 Task: Search for tasks with the subject 'Team'.
Action: Mouse moved to (18, 145)
Screenshot: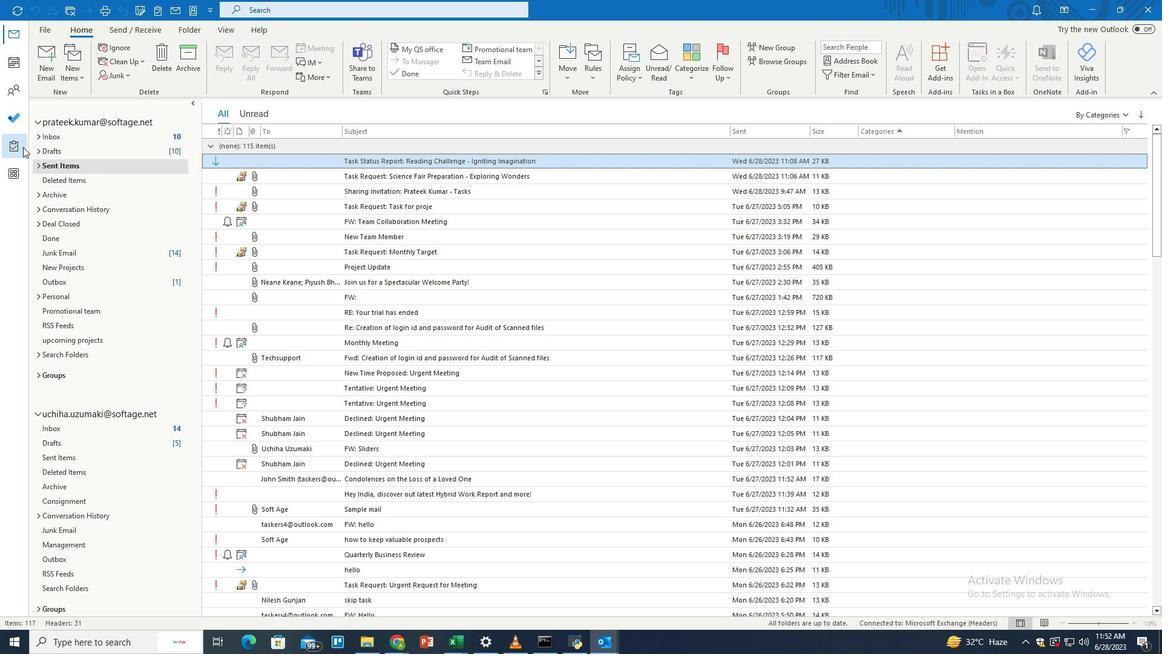 
Action: Mouse pressed left at (18, 145)
Screenshot: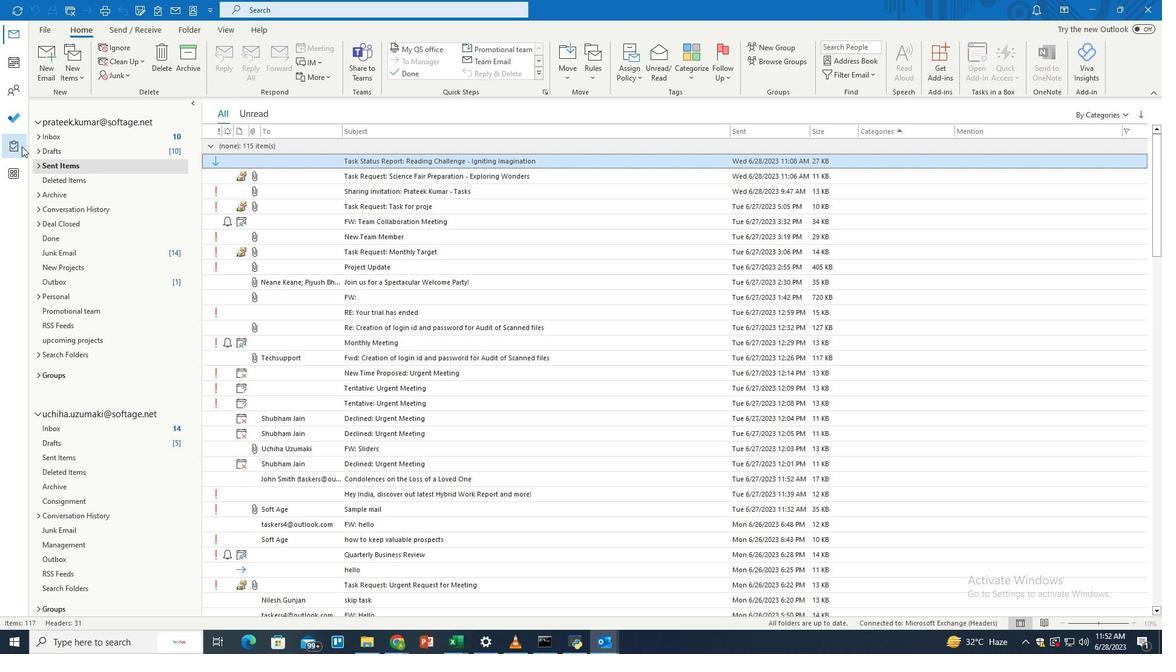 
Action: Mouse moved to (476, 5)
Screenshot: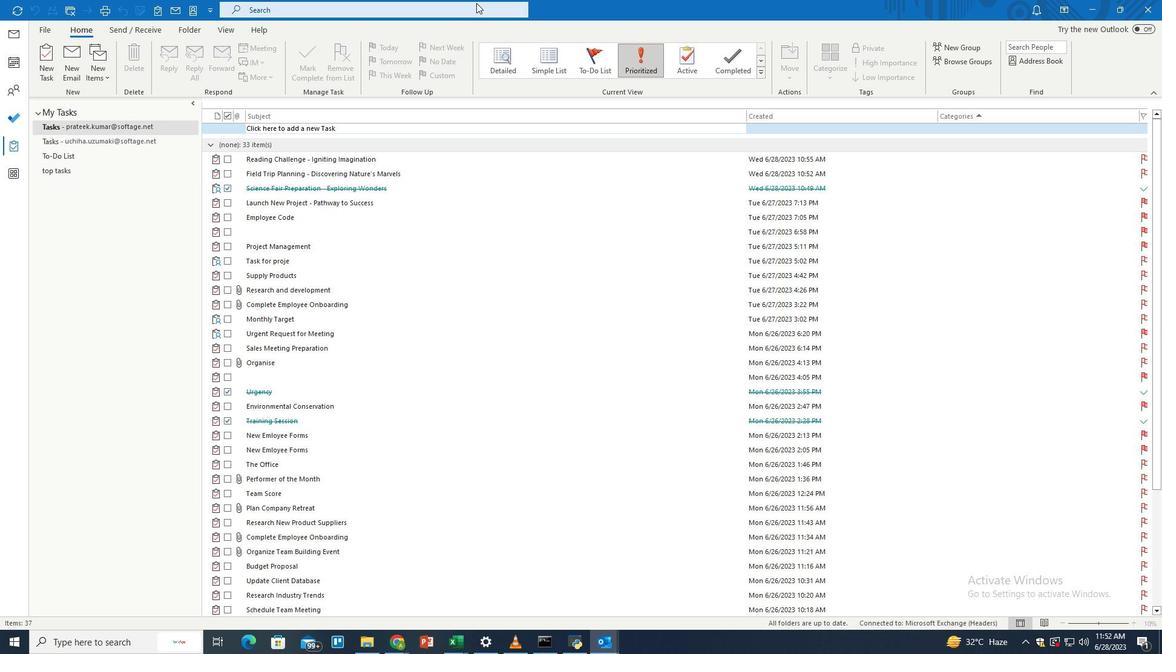 
Action: Mouse pressed left at (476, 5)
Screenshot: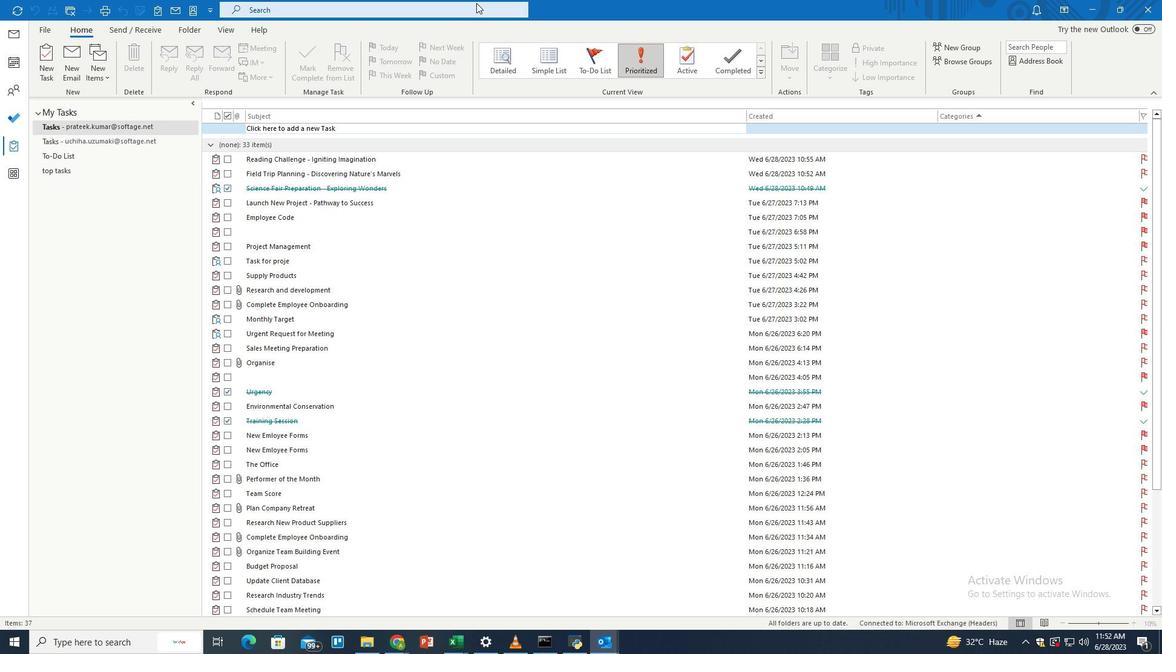 
Action: Mouse moved to (563, 8)
Screenshot: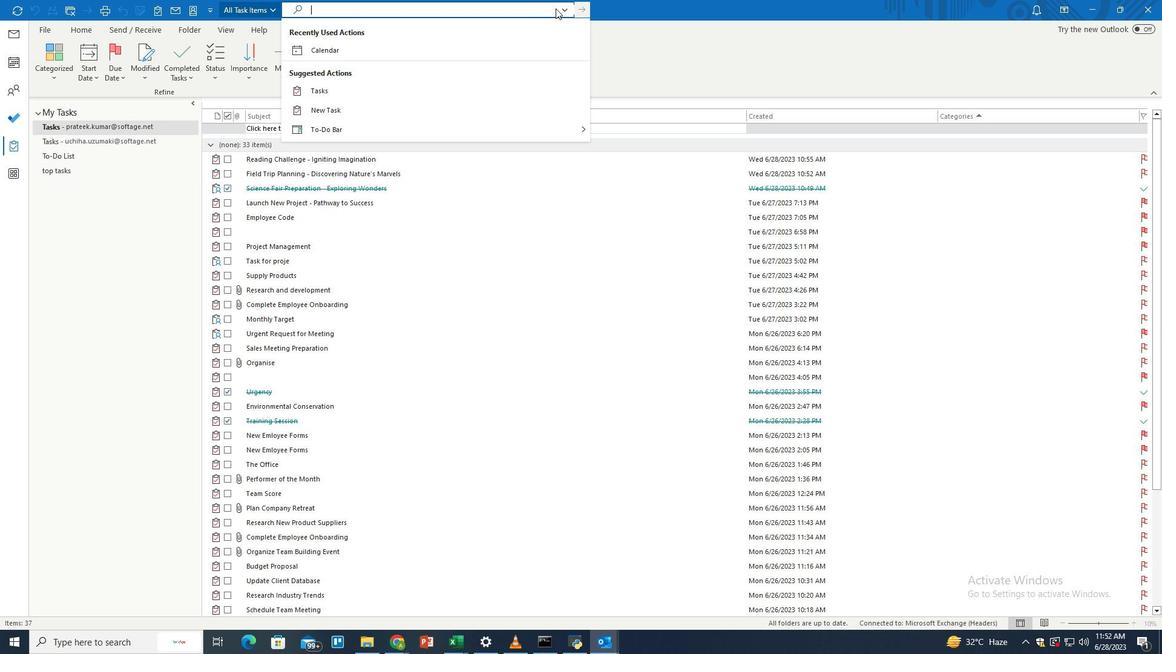 
Action: Mouse pressed left at (563, 8)
Screenshot: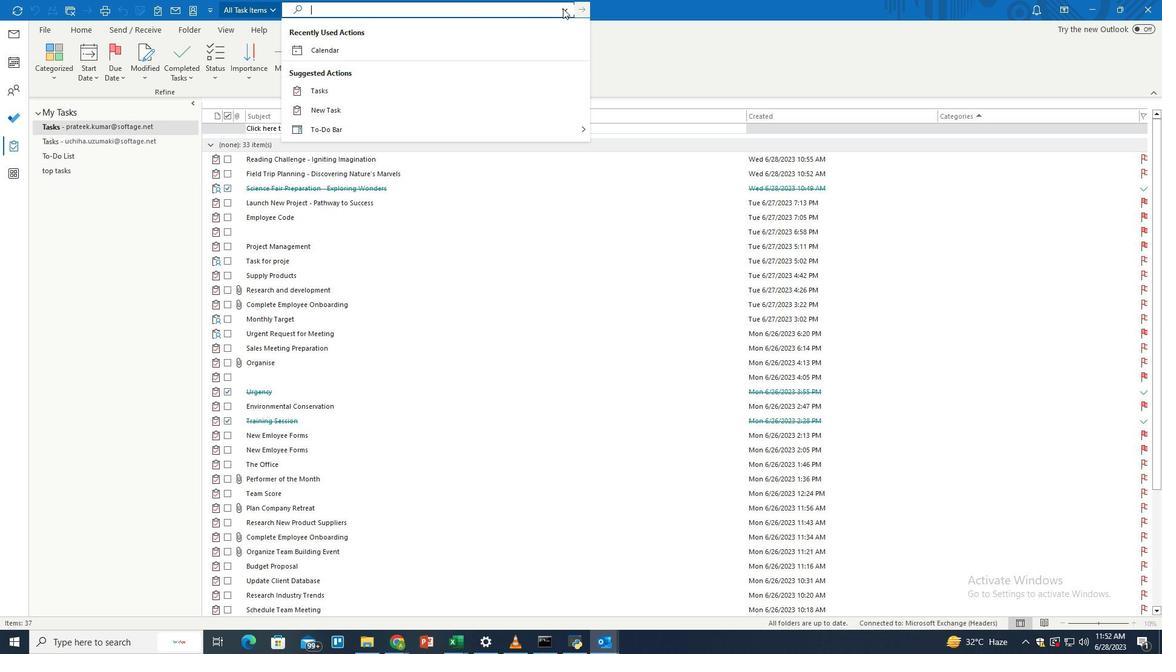 
Action: Mouse moved to (374, 258)
Screenshot: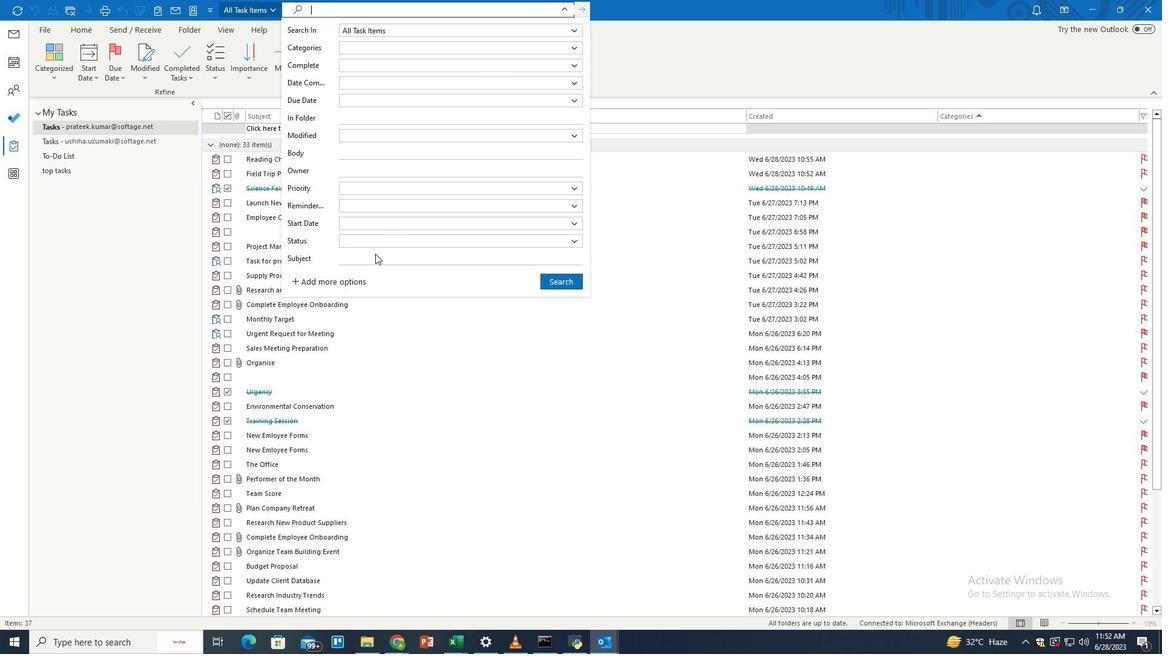 
Action: Mouse pressed left at (374, 258)
Screenshot: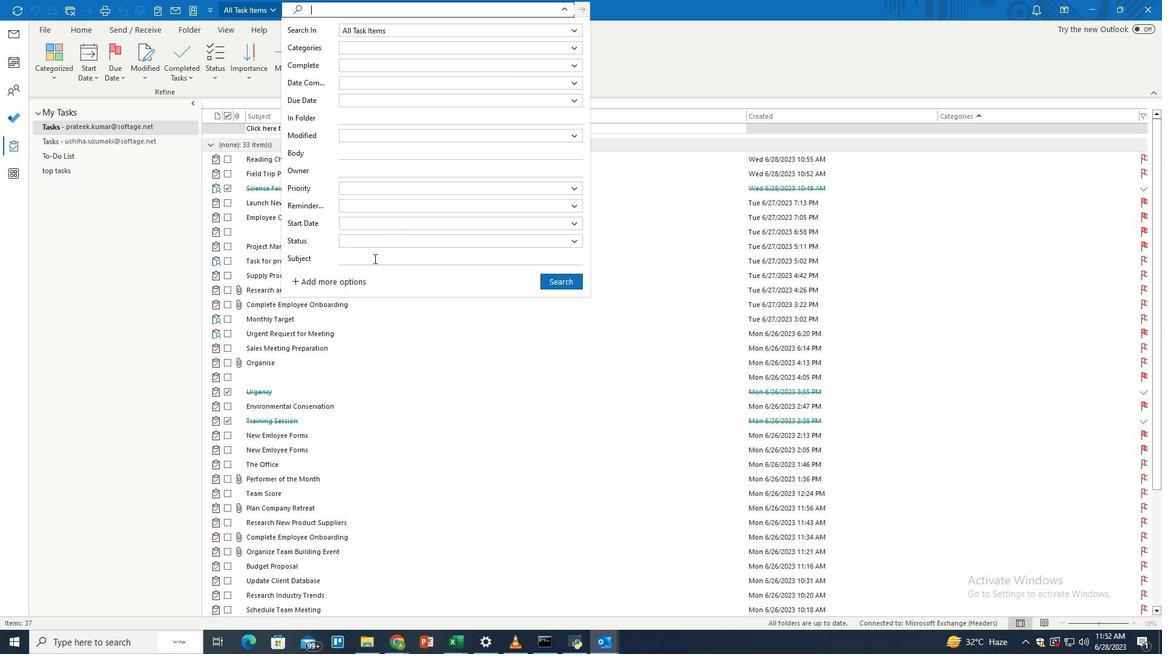 
Action: Key pressed <Key.shift>Team
Screenshot: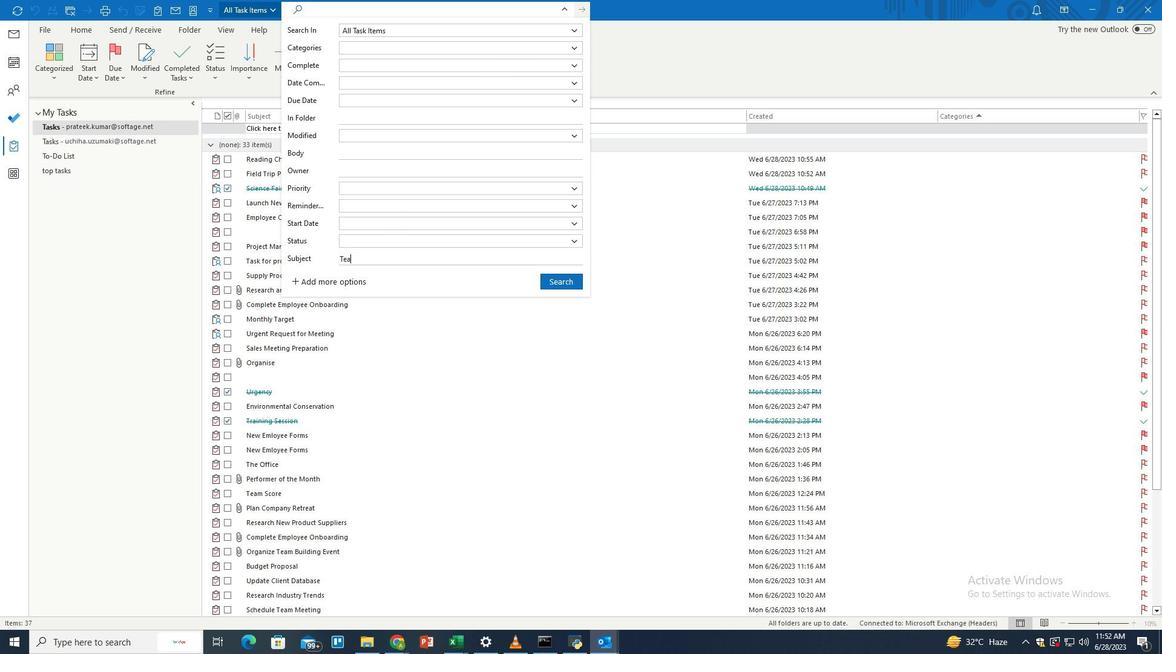 
Action: Mouse moved to (566, 282)
Screenshot: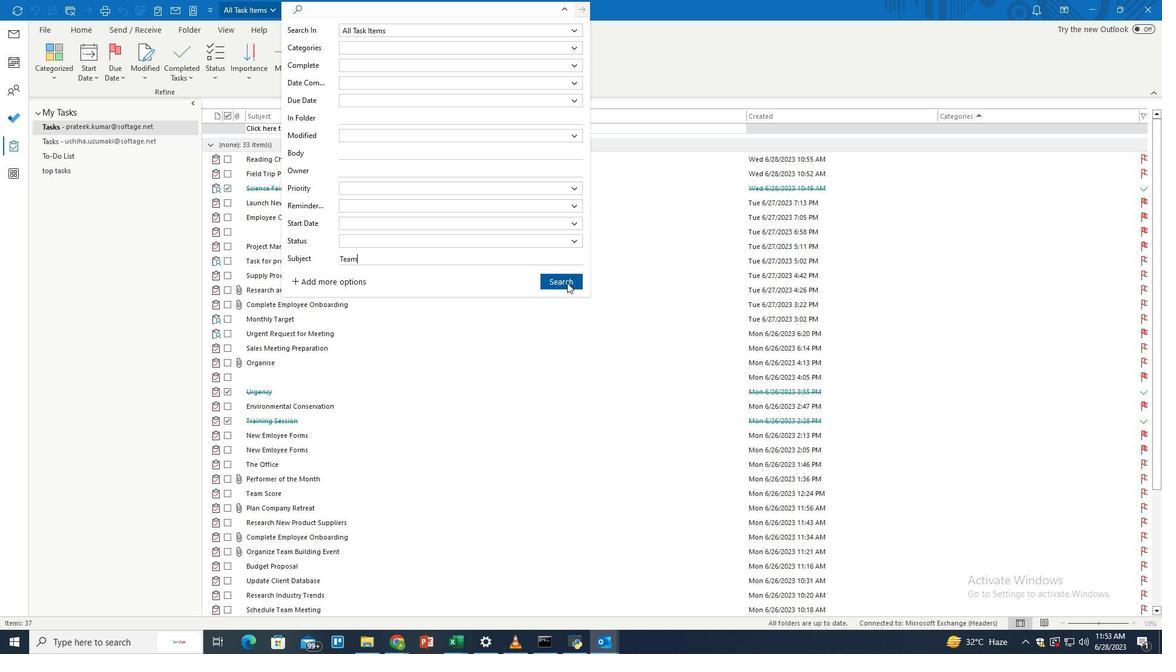 
Action: Mouse pressed left at (566, 282)
Screenshot: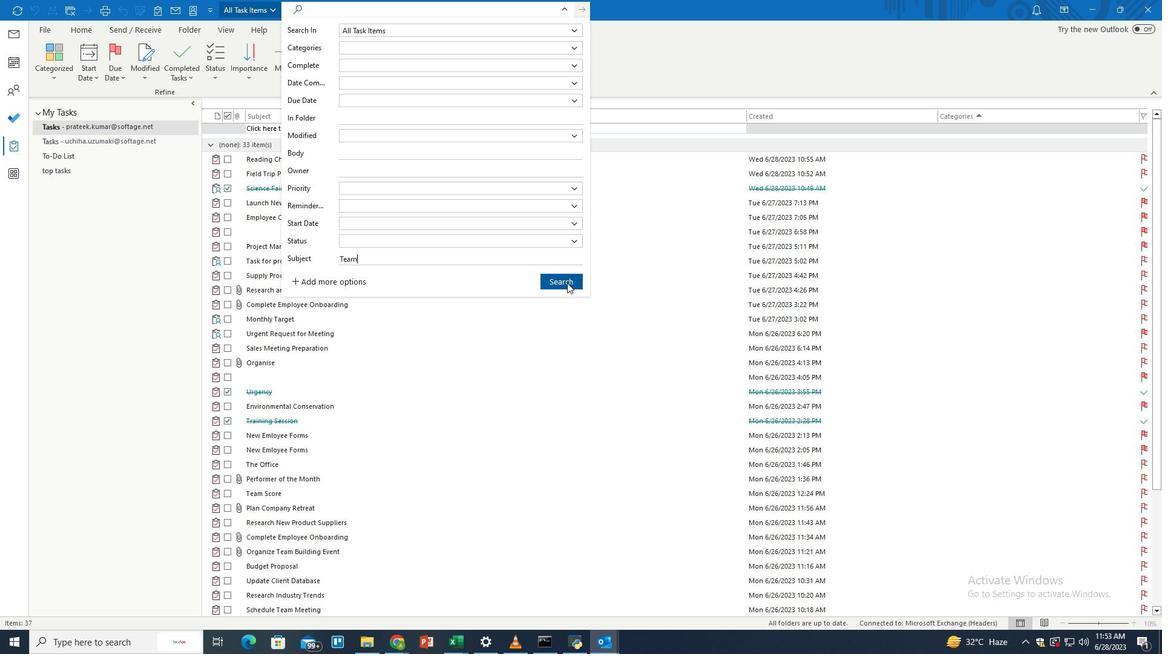 
